 Task: Check the sale-to-list ratio of 1 acre in the last 3 years.
Action: Mouse moved to (781, 175)
Screenshot: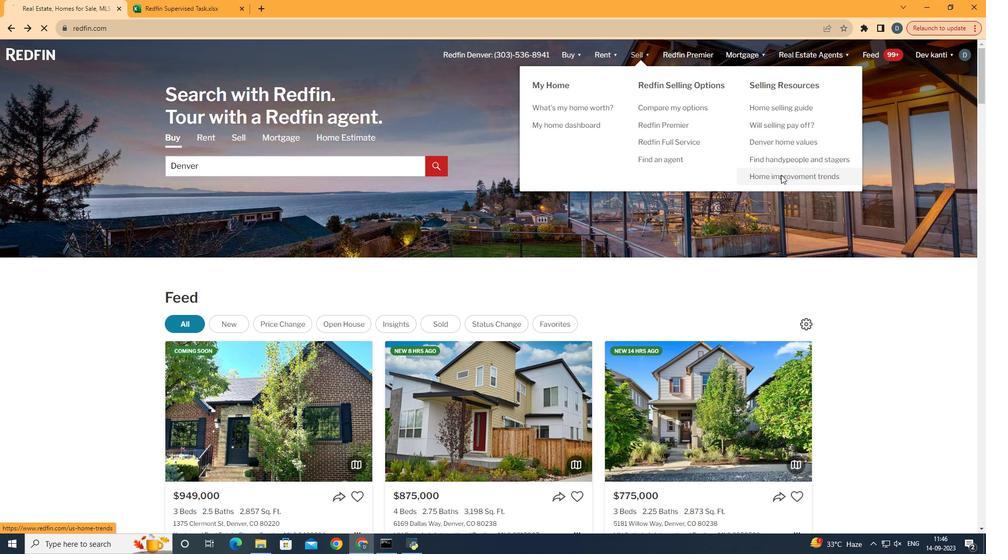 
Action: Mouse pressed left at (781, 175)
Screenshot: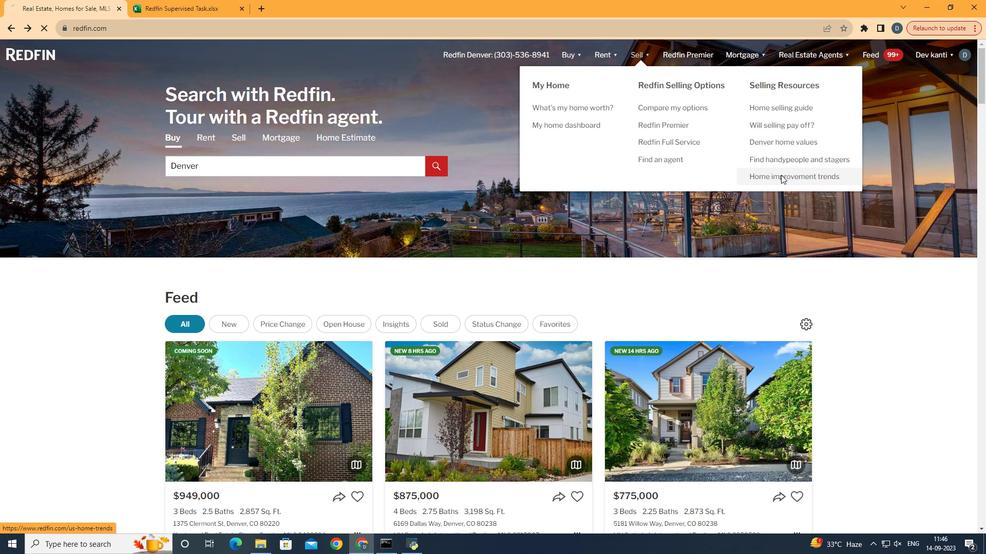 
Action: Mouse moved to (243, 193)
Screenshot: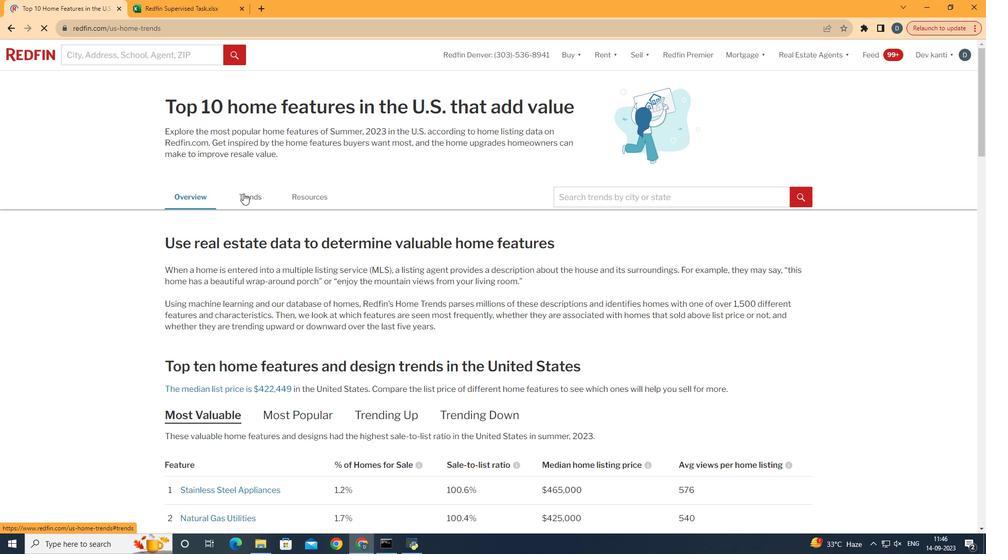 
Action: Mouse pressed left at (243, 193)
Screenshot: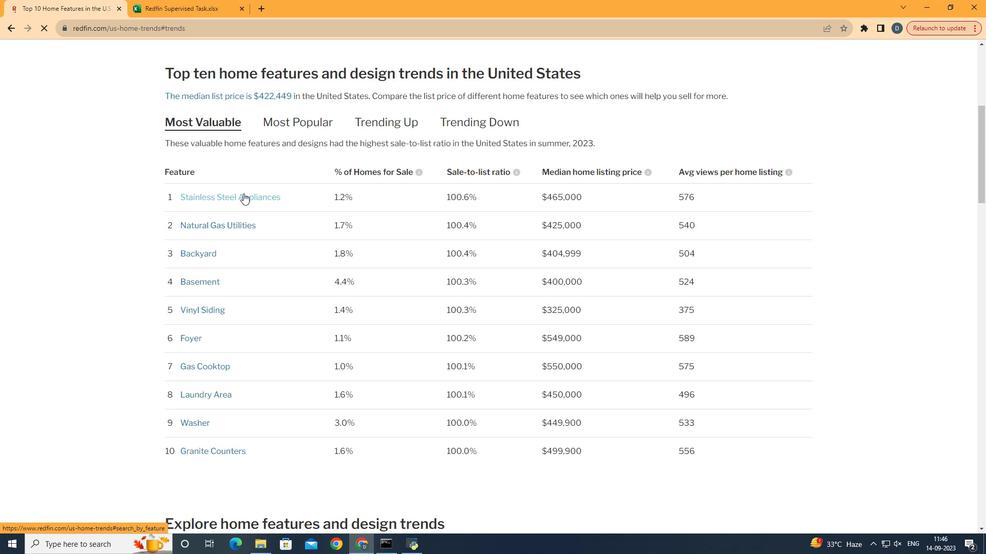 
Action: Mouse moved to (243, 193)
Screenshot: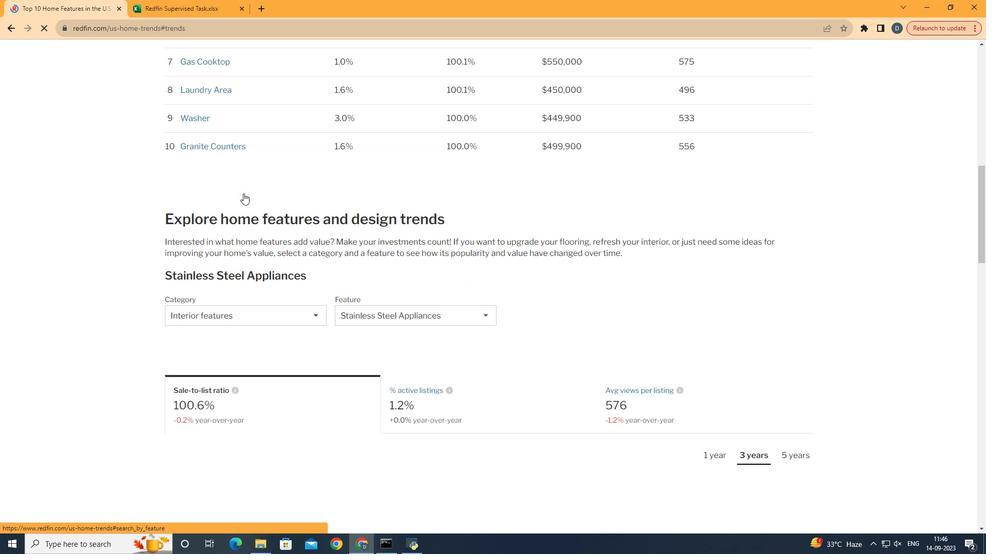 
Action: Mouse scrolled (243, 193) with delta (0, 0)
Screenshot: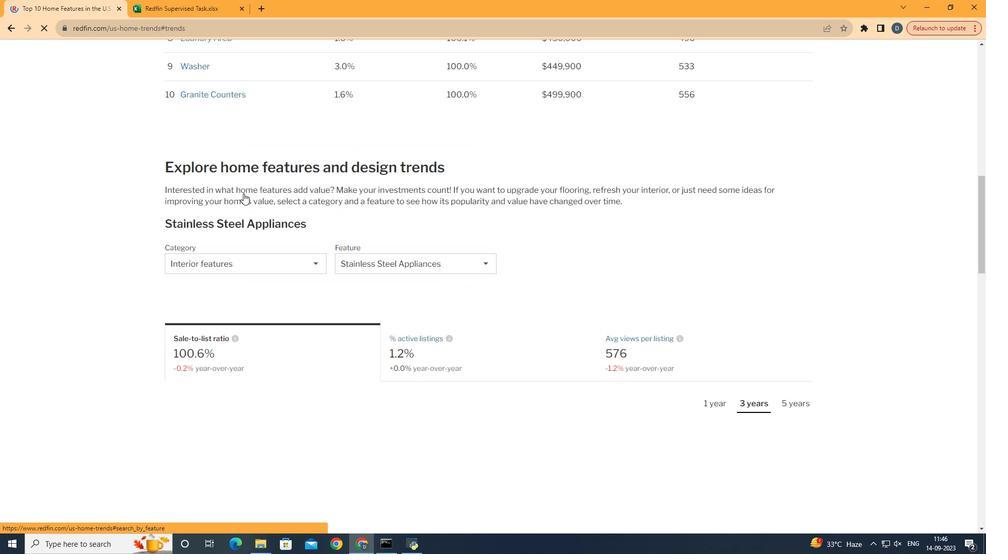 
Action: Mouse scrolled (243, 193) with delta (0, 0)
Screenshot: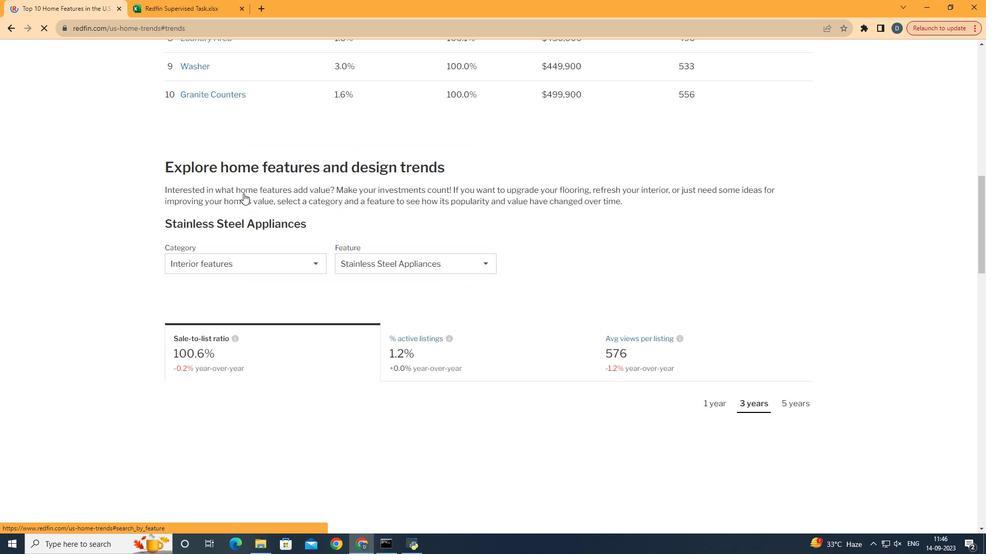 
Action: Mouse scrolled (243, 193) with delta (0, 0)
Screenshot: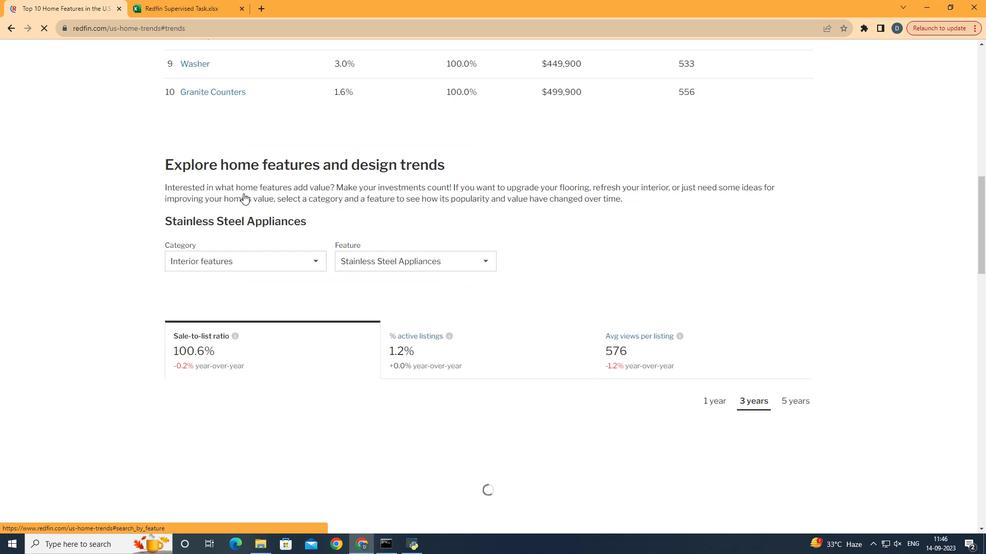 
Action: Mouse scrolled (243, 193) with delta (0, 0)
Screenshot: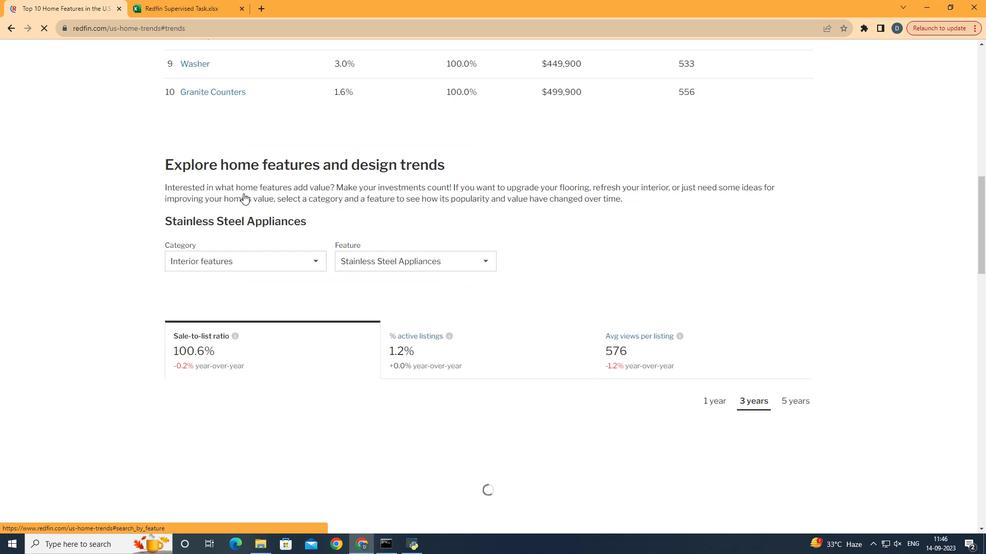 
Action: Mouse scrolled (243, 193) with delta (0, 0)
Screenshot: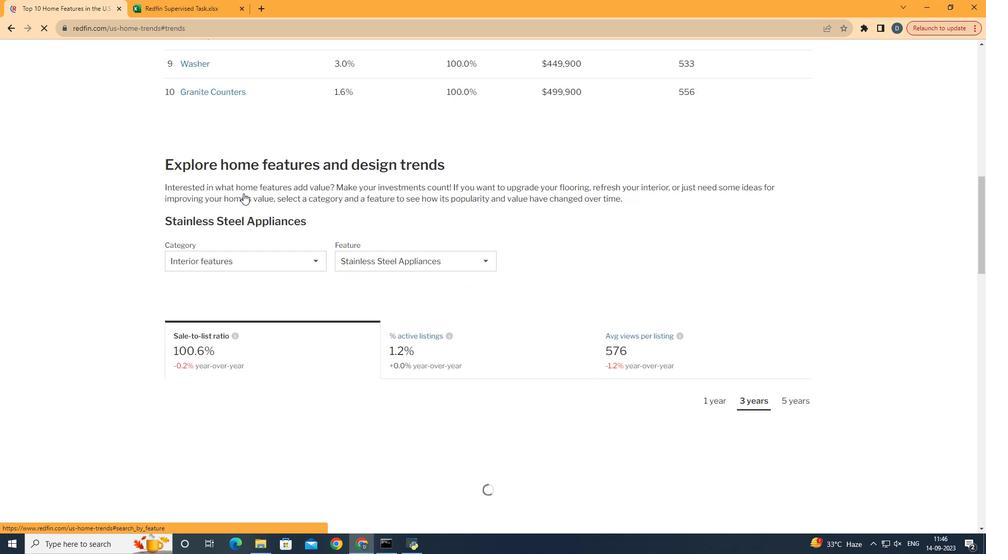 
Action: Mouse scrolled (243, 193) with delta (0, 0)
Screenshot: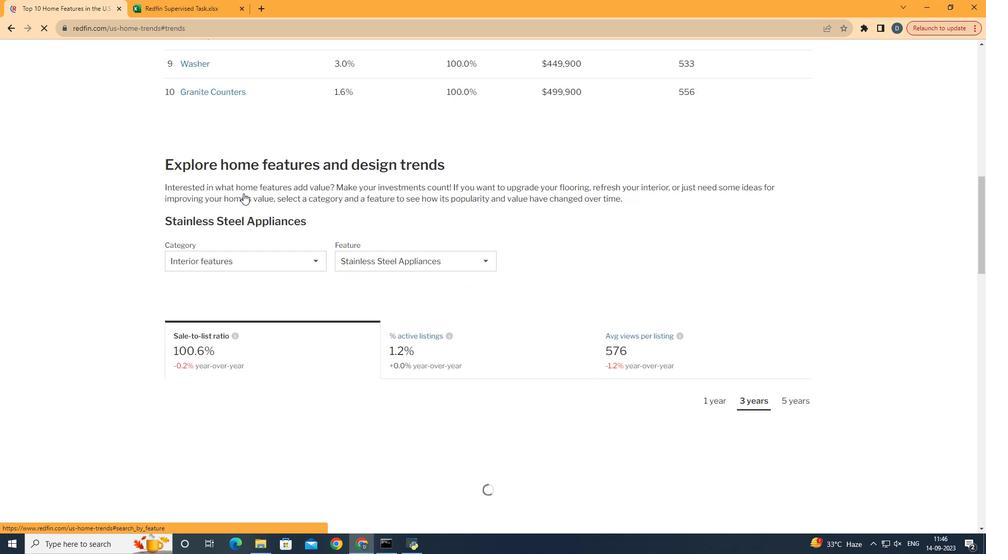 
Action: Mouse scrolled (243, 193) with delta (0, 0)
Screenshot: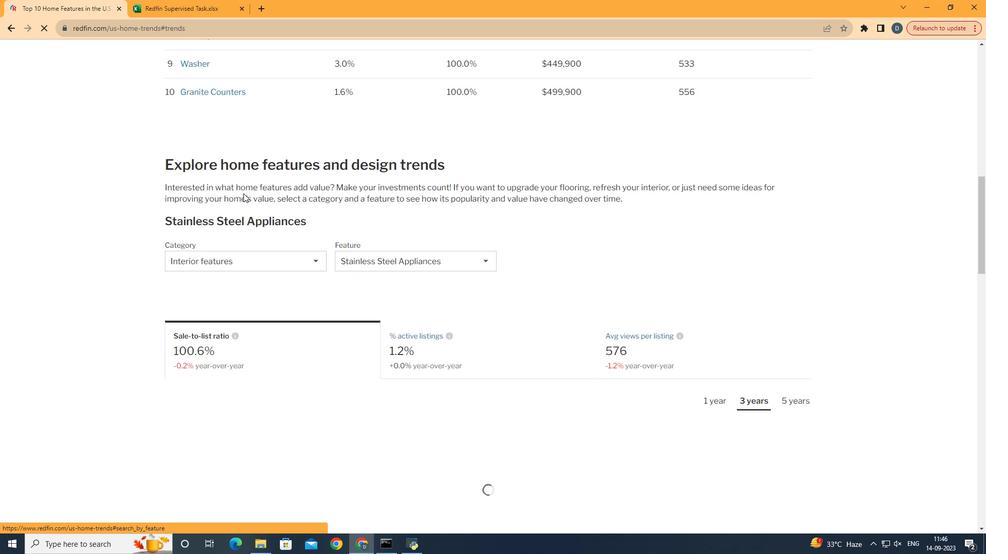 
Action: Mouse scrolled (243, 193) with delta (0, 0)
Screenshot: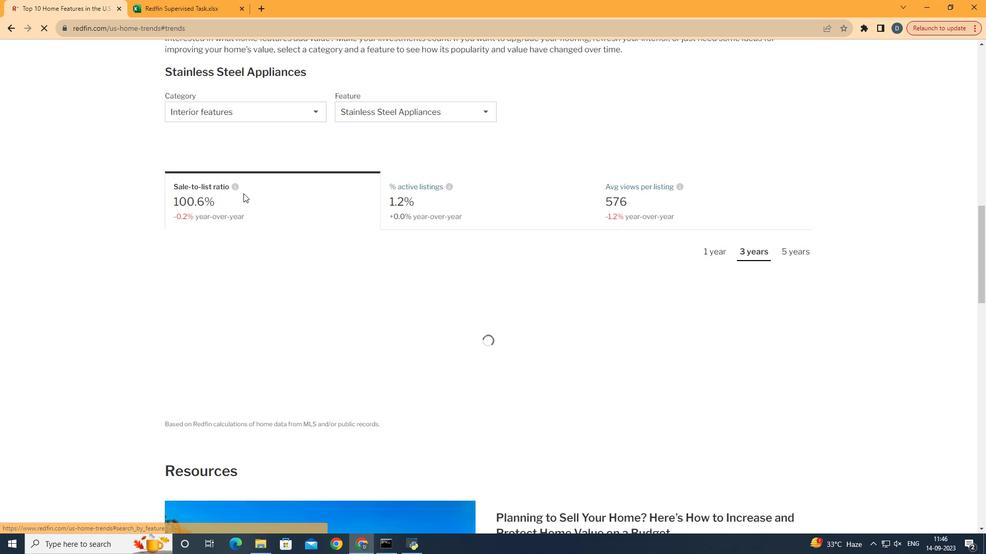 
Action: Mouse scrolled (243, 193) with delta (0, 0)
Screenshot: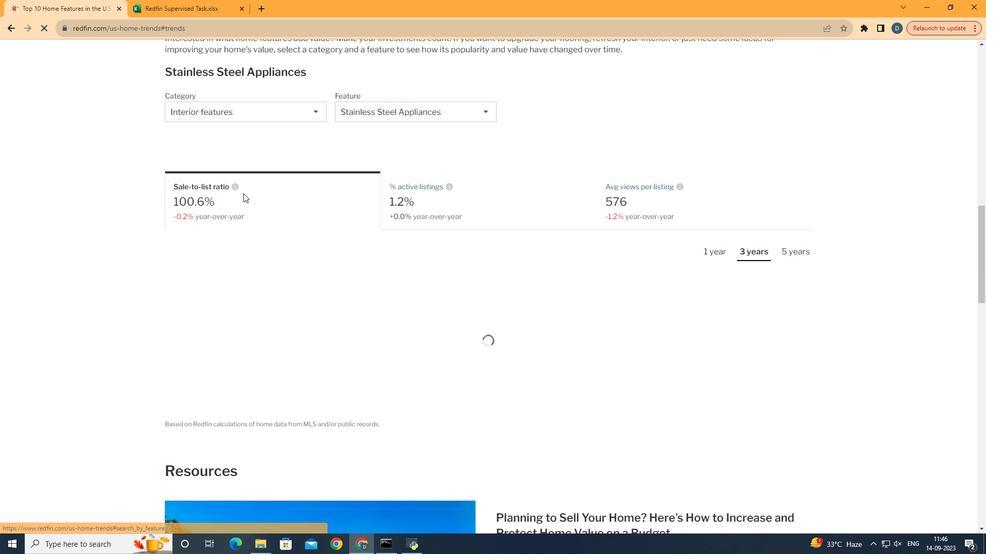 
Action: Mouse scrolled (243, 193) with delta (0, 0)
Screenshot: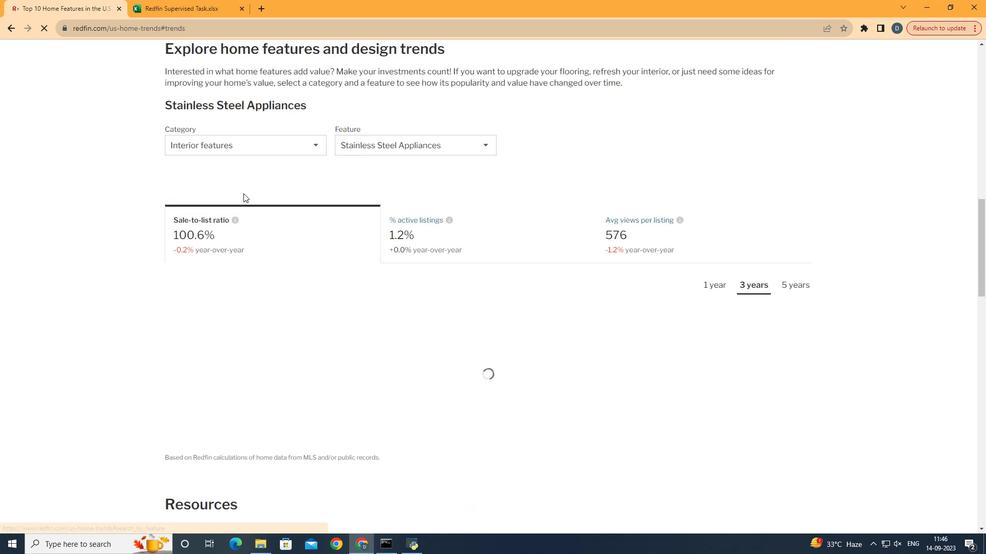 
Action: Mouse scrolled (243, 193) with delta (0, 0)
Screenshot: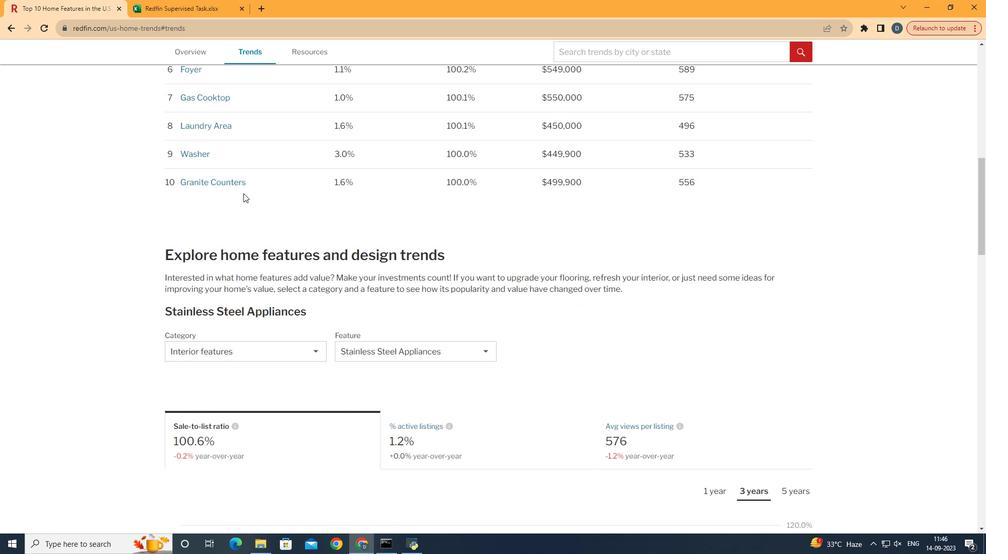 
Action: Mouse scrolled (243, 193) with delta (0, 0)
Screenshot: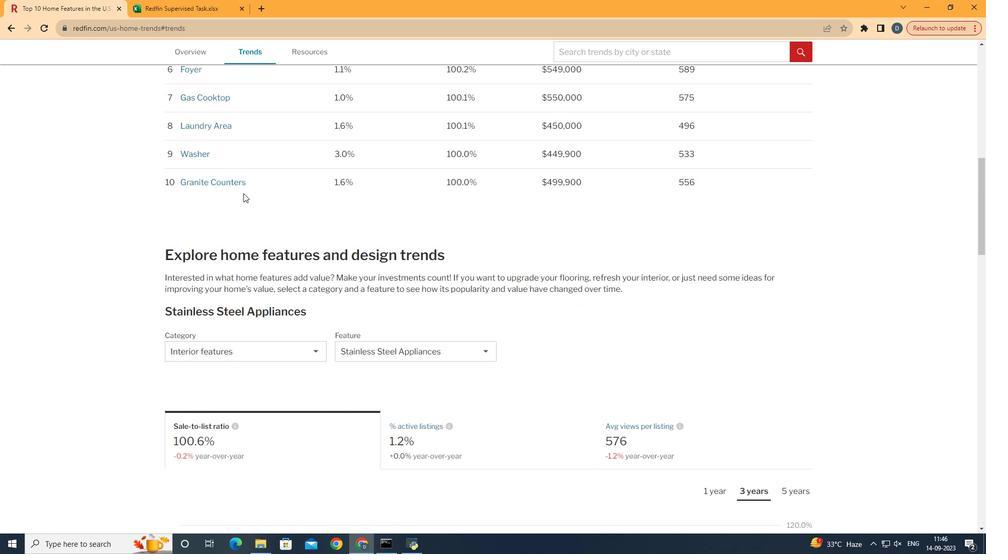 
Action: Mouse scrolled (243, 193) with delta (0, 0)
Screenshot: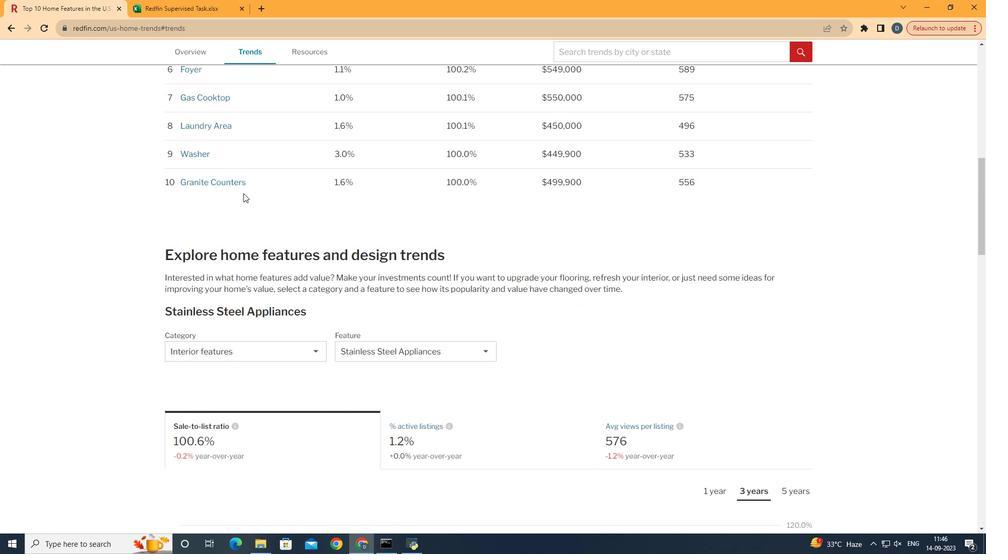 
Action: Mouse scrolled (243, 193) with delta (0, 0)
Screenshot: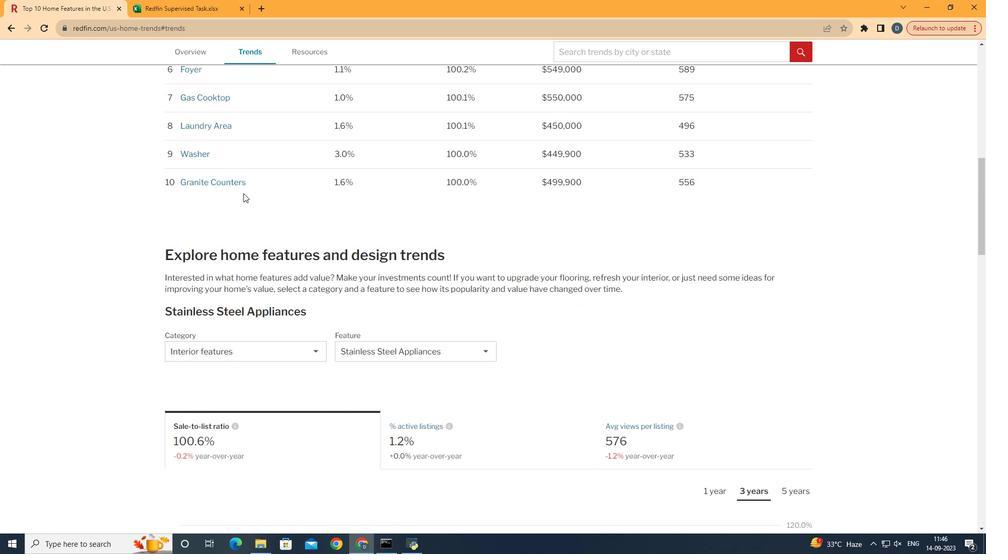 
Action: Mouse scrolled (243, 193) with delta (0, 0)
Screenshot: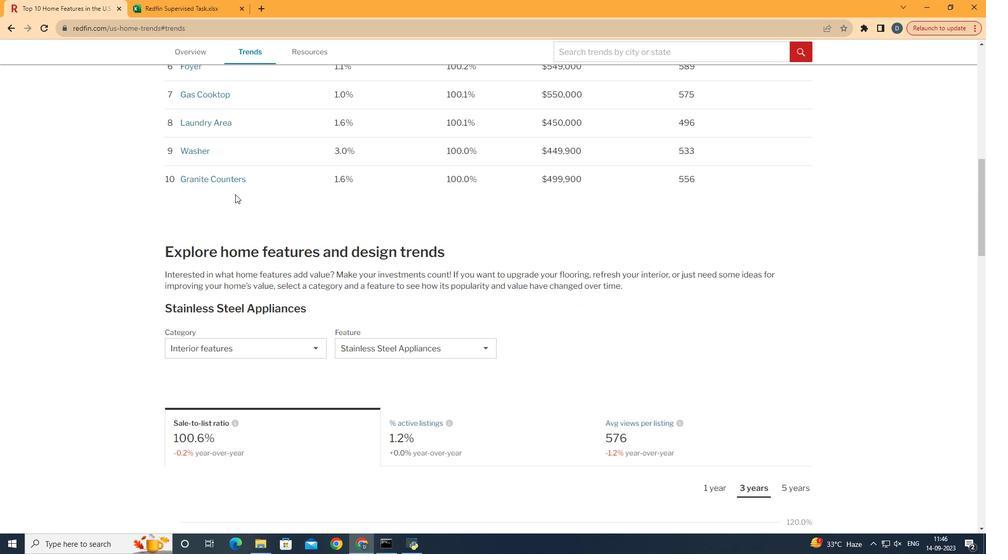 
Action: Mouse moved to (243, 193)
Screenshot: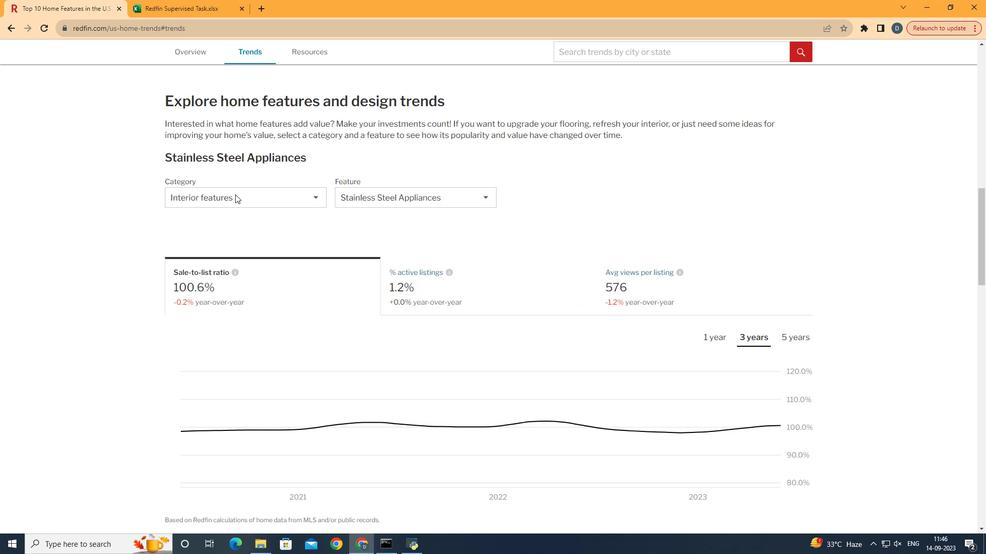
Action: Mouse scrolled (243, 193) with delta (0, 0)
Screenshot: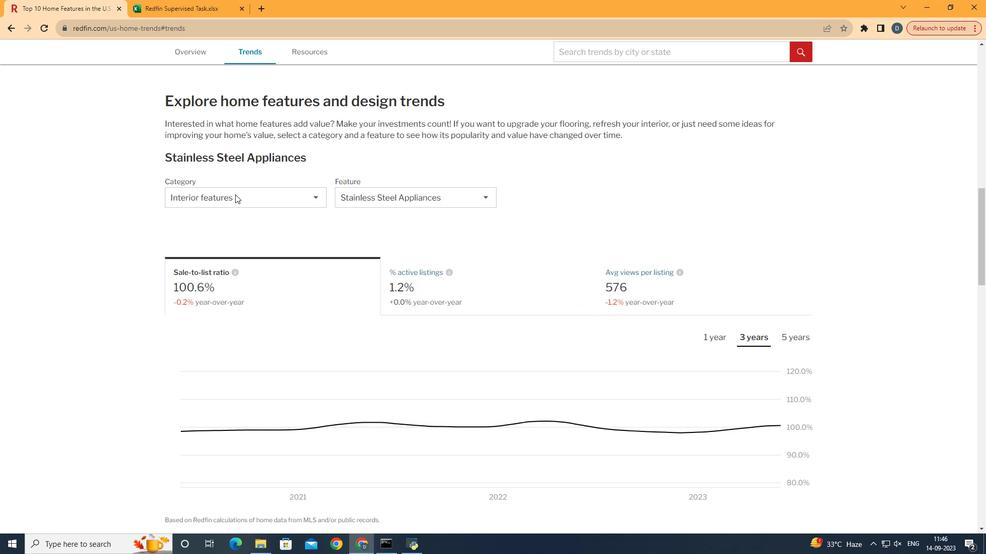 
Action: Mouse moved to (236, 194)
Screenshot: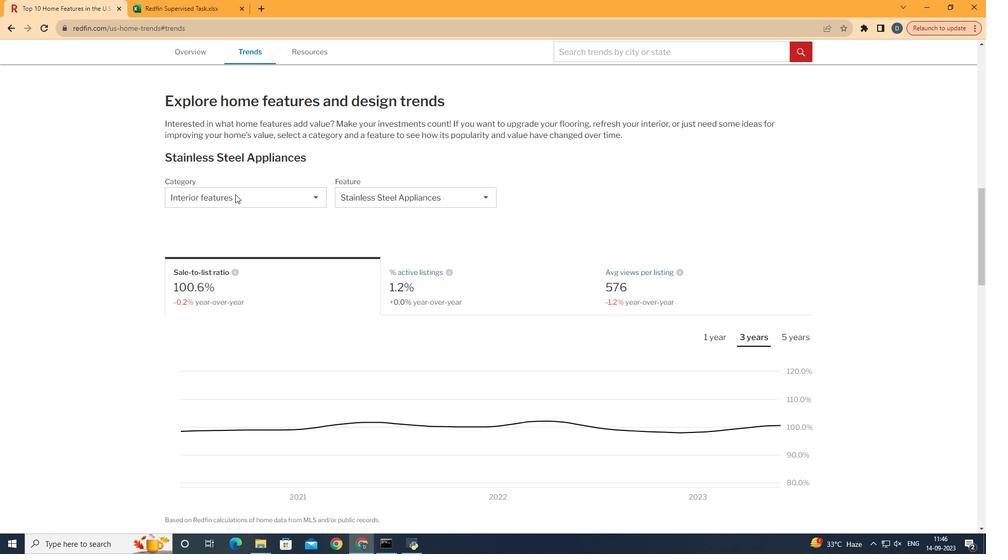 
Action: Mouse scrolled (236, 194) with delta (0, 0)
Screenshot: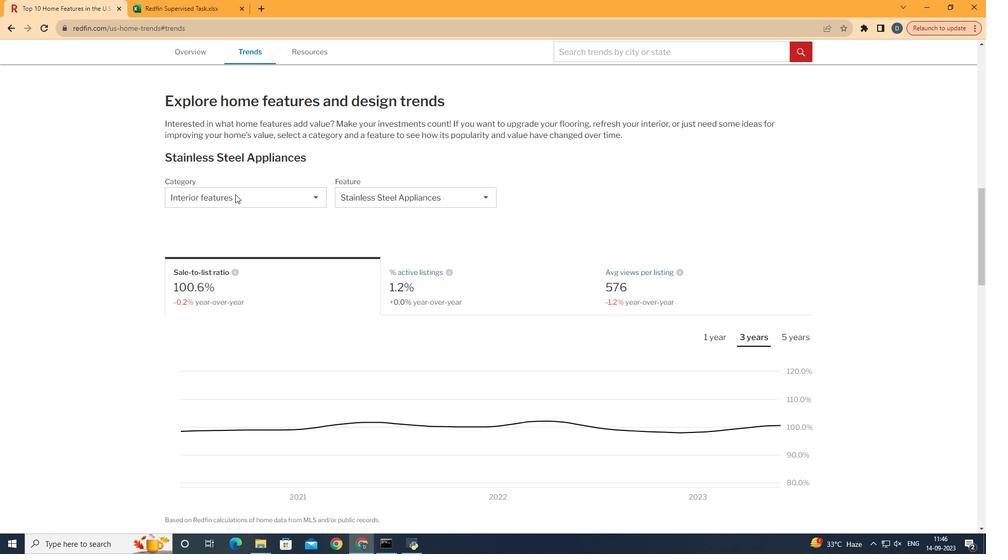 
Action: Mouse moved to (235, 194)
Screenshot: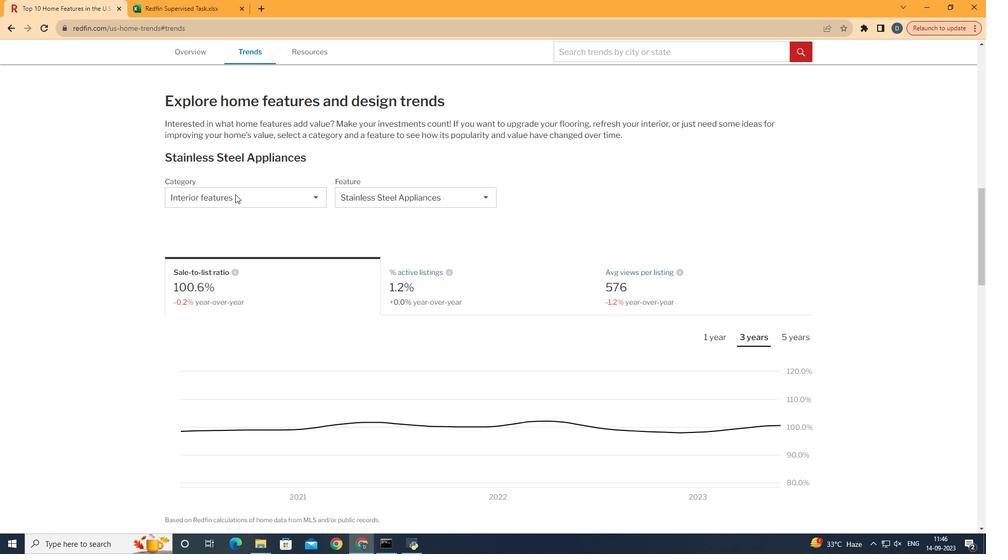 
Action: Mouse scrolled (235, 194) with delta (0, 0)
Screenshot: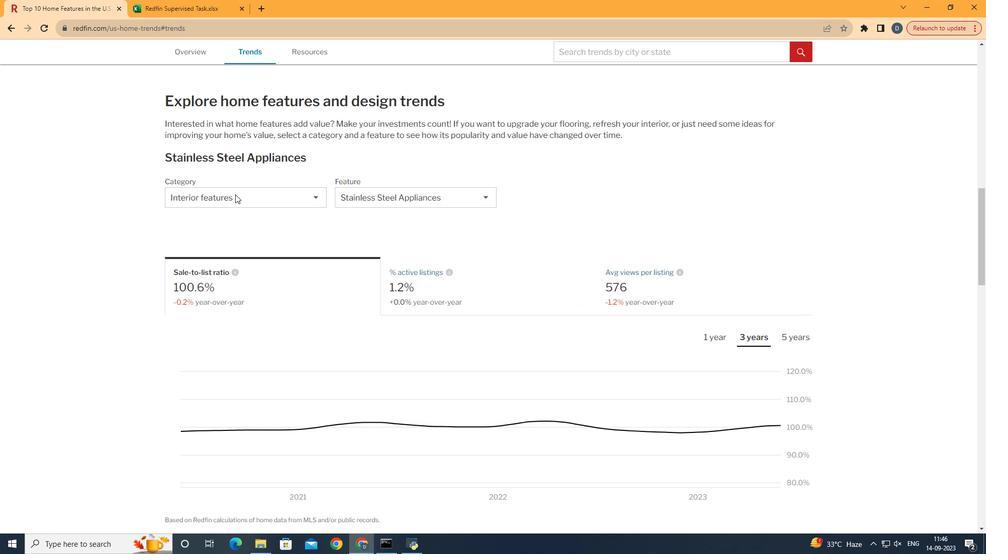 
Action: Mouse pressed left at (235, 194)
Screenshot: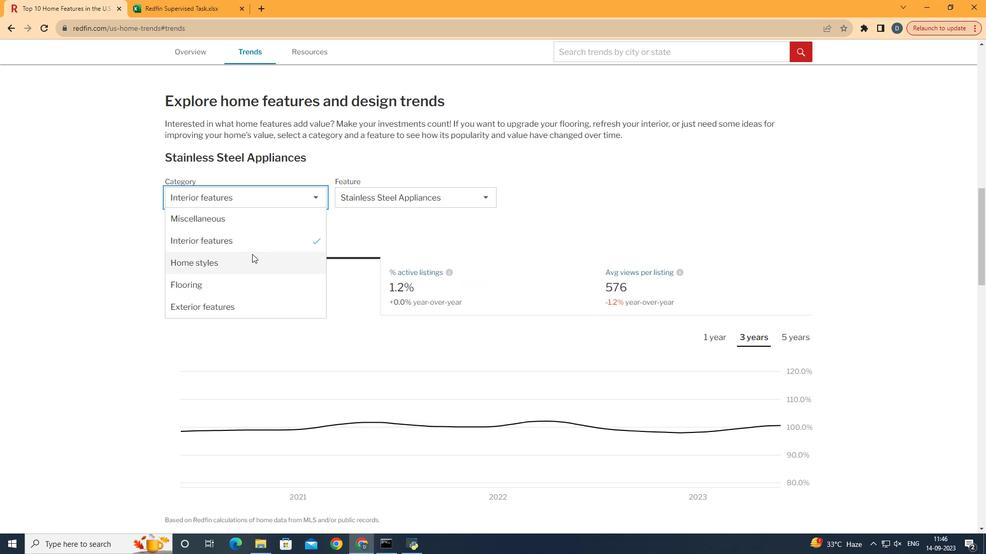
Action: Mouse moved to (265, 303)
Screenshot: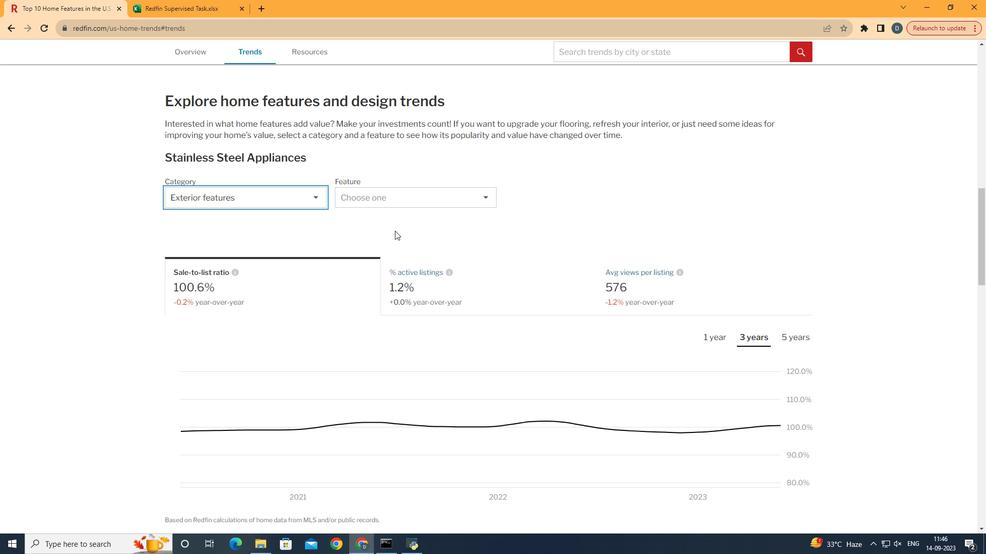 
Action: Mouse pressed left at (265, 303)
Screenshot: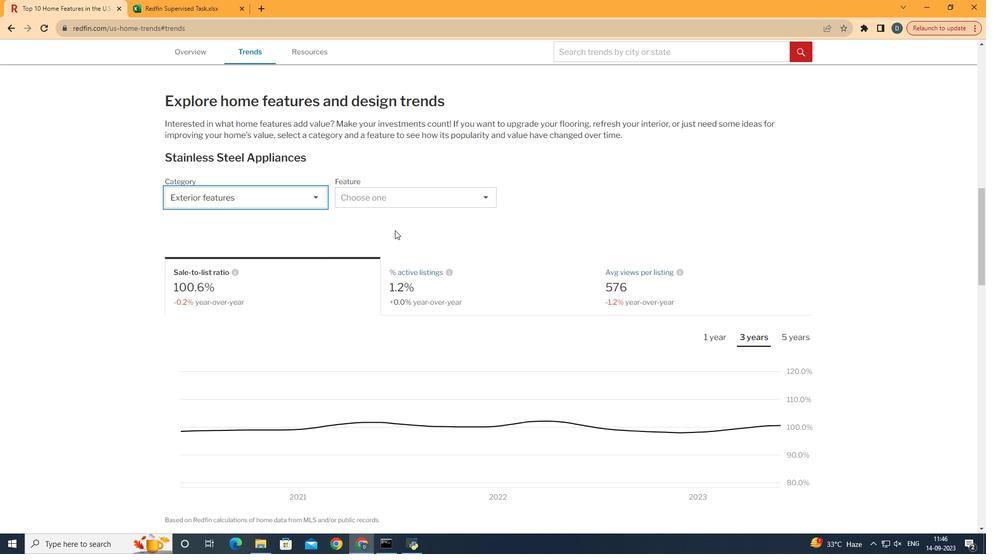 
Action: Mouse moved to (419, 204)
Screenshot: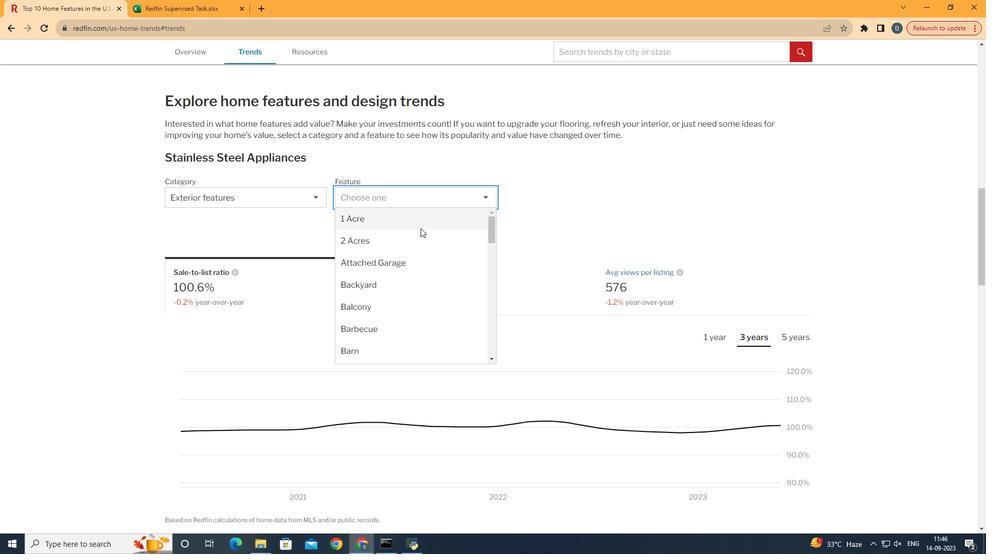 
Action: Mouse pressed left at (419, 204)
Screenshot: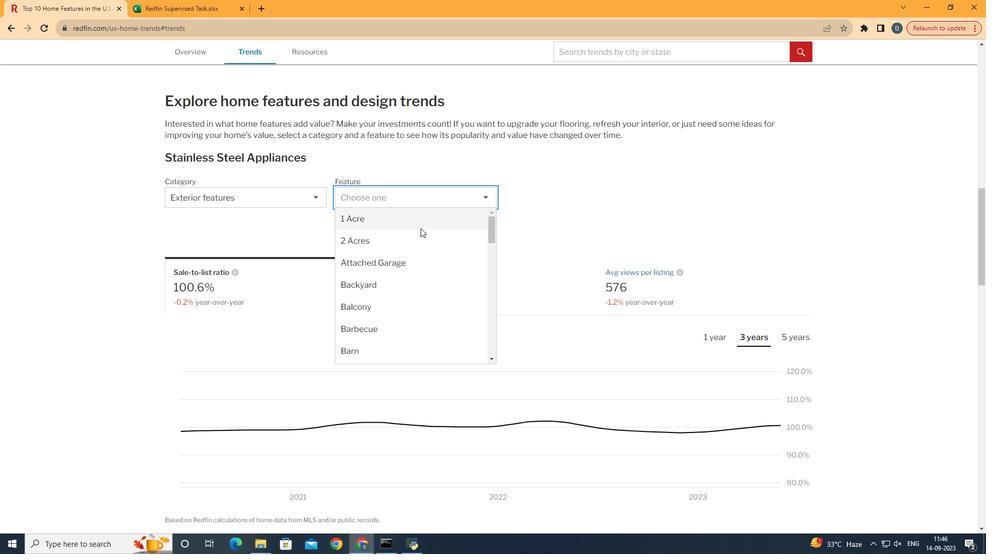 
Action: Mouse moved to (420, 228)
Screenshot: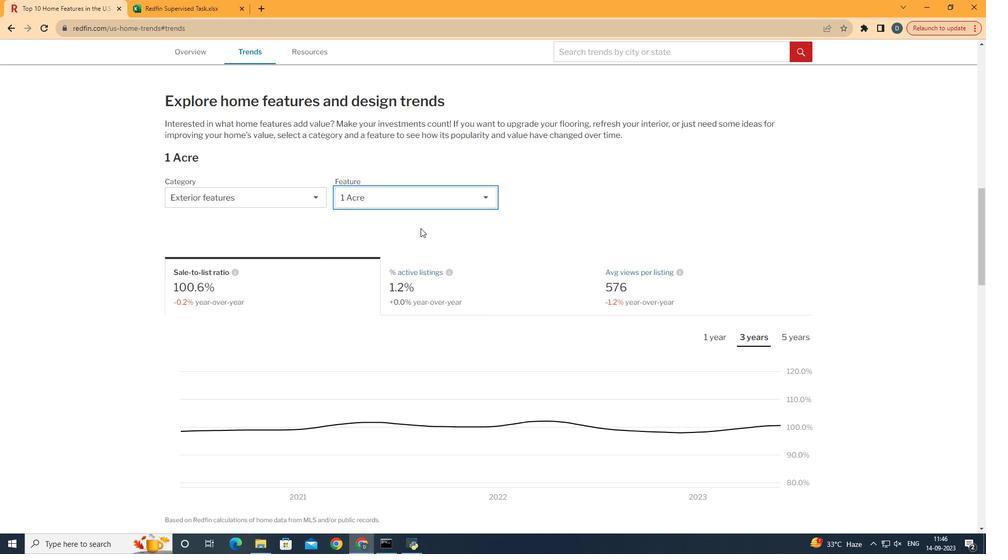 
Action: Mouse pressed left at (420, 228)
Screenshot: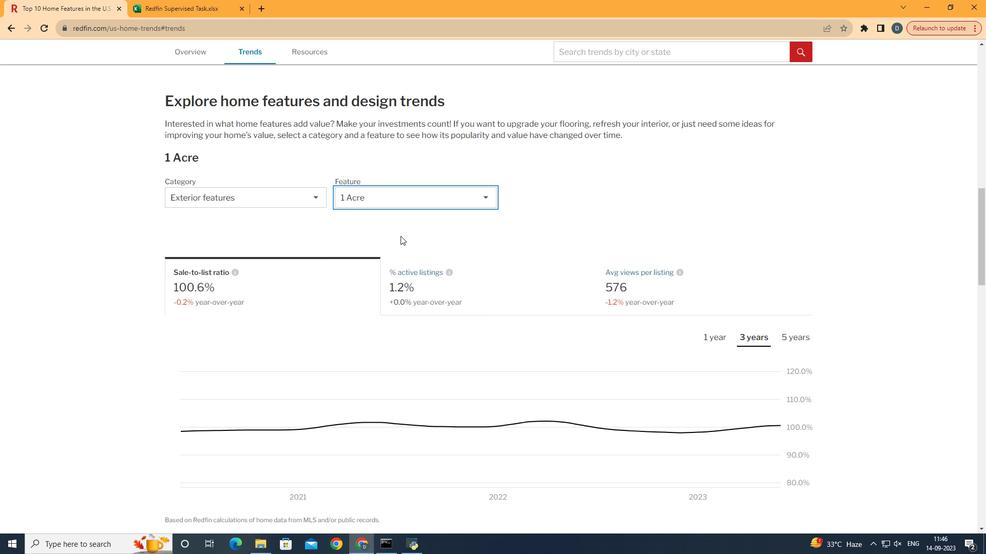 
Action: Mouse moved to (247, 290)
Screenshot: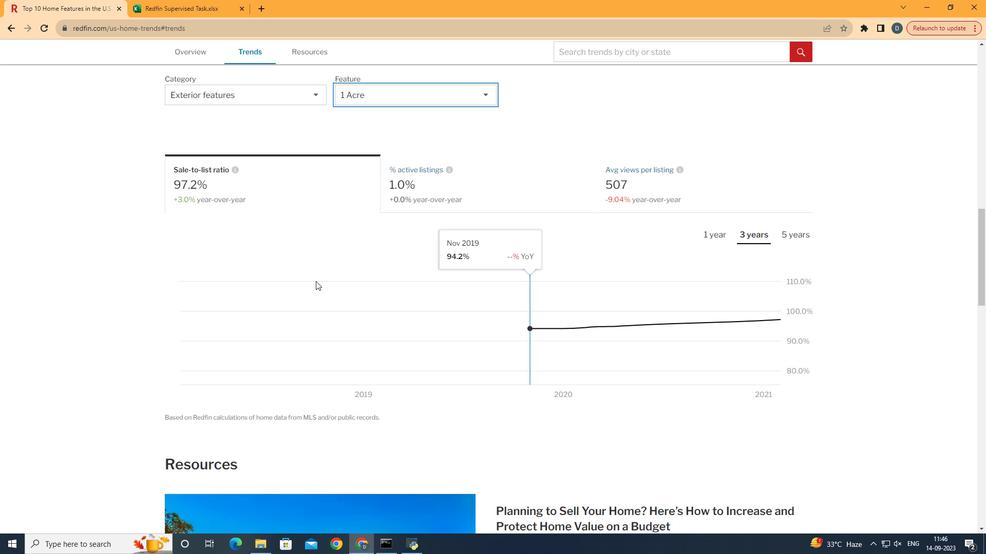 
Action: Mouse scrolled (247, 289) with delta (0, 0)
Screenshot: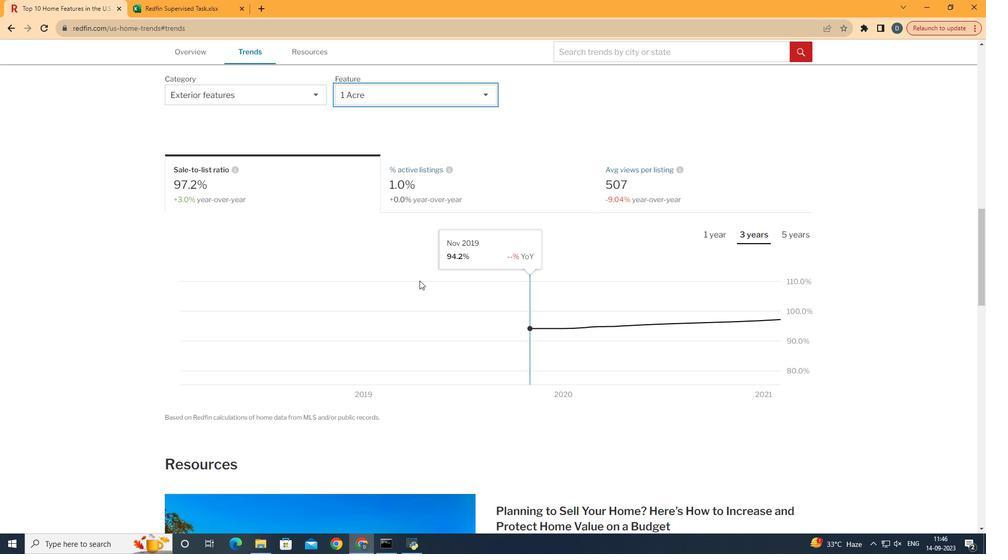 
Action: Mouse scrolled (247, 289) with delta (0, 0)
Screenshot: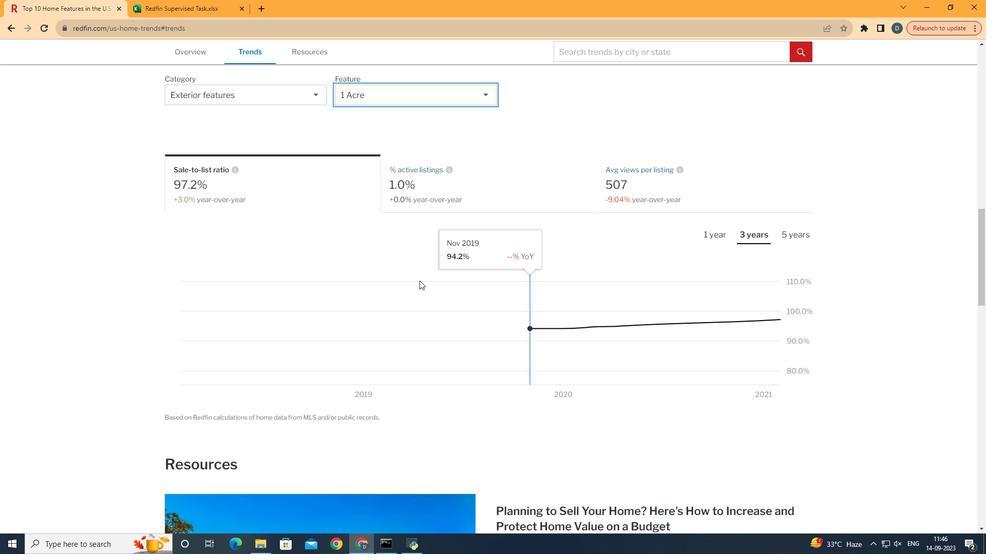 
Action: Mouse moved to (749, 232)
Screenshot: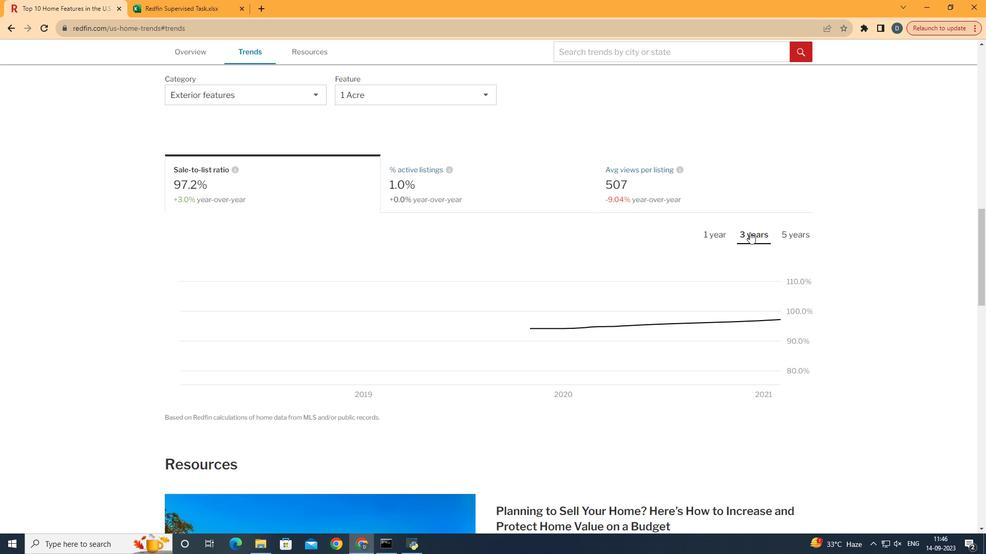 
Action: Mouse pressed left at (749, 232)
Screenshot: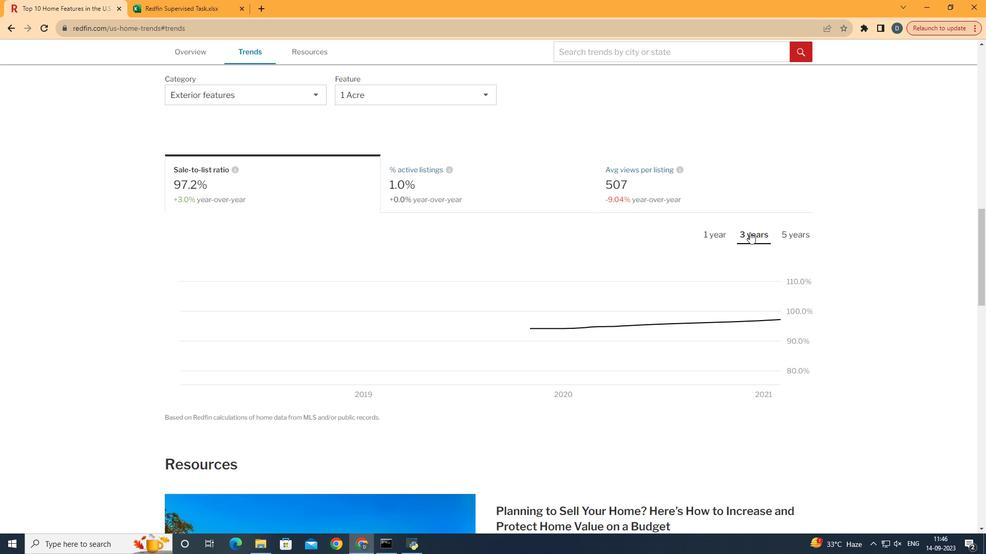 
